 Task: Add Alaffia Babies And Kids Shampoo And Body Wash to the cart.
Action: Mouse moved to (227, 109)
Screenshot: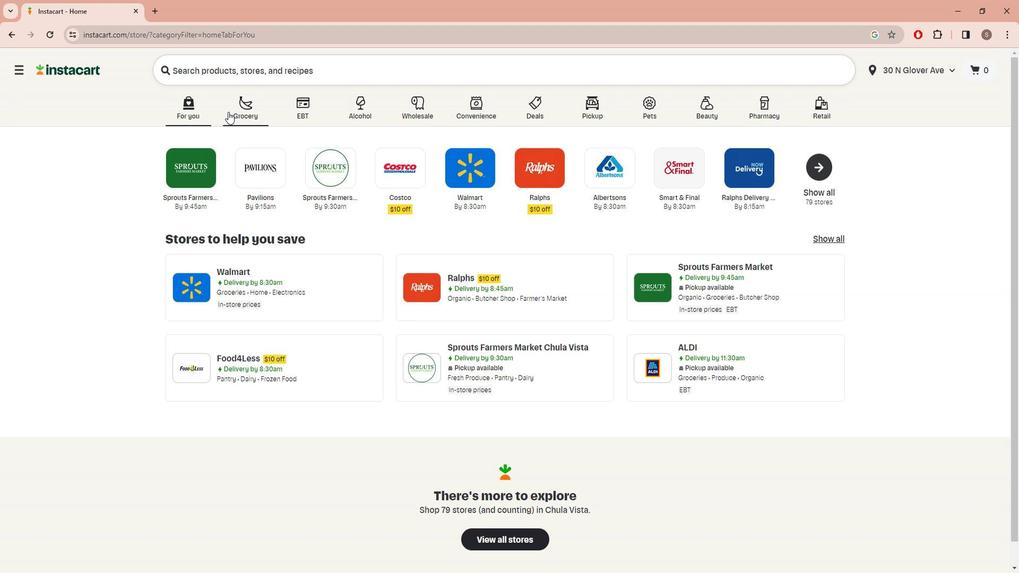 
Action: Mouse pressed left at (227, 109)
Screenshot: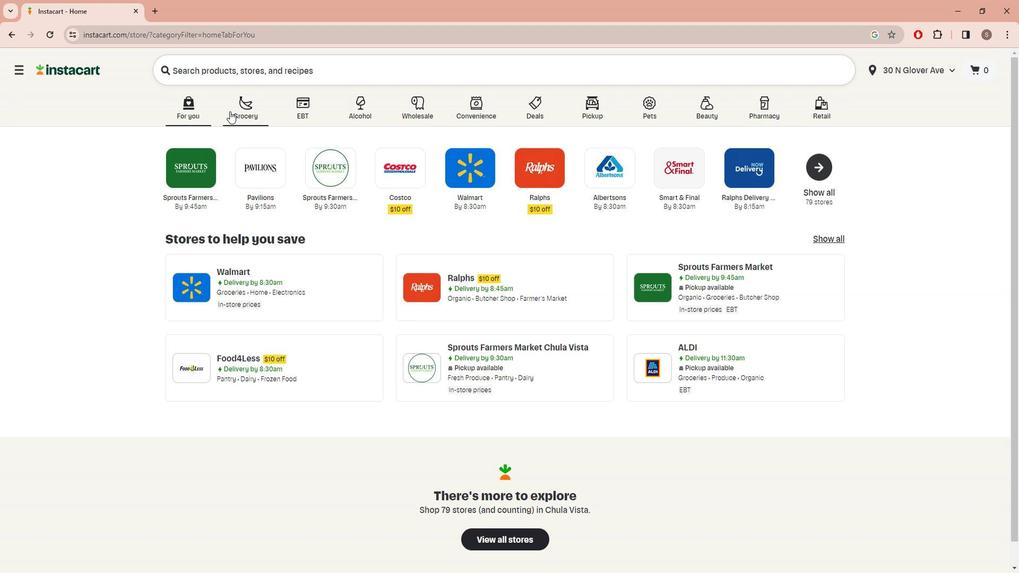 
Action: Mouse moved to (345, 324)
Screenshot: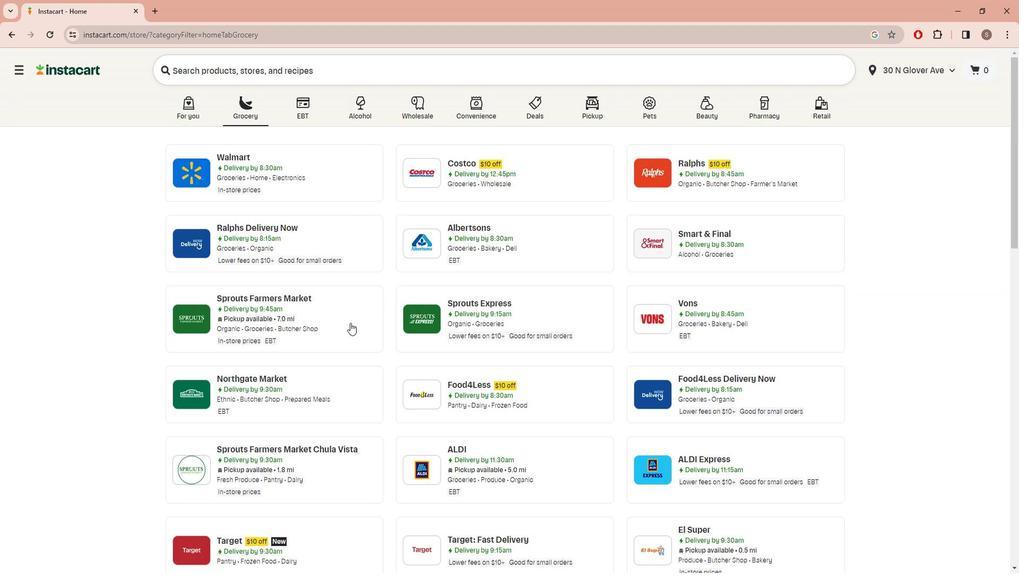 
Action: Mouse pressed left at (345, 324)
Screenshot: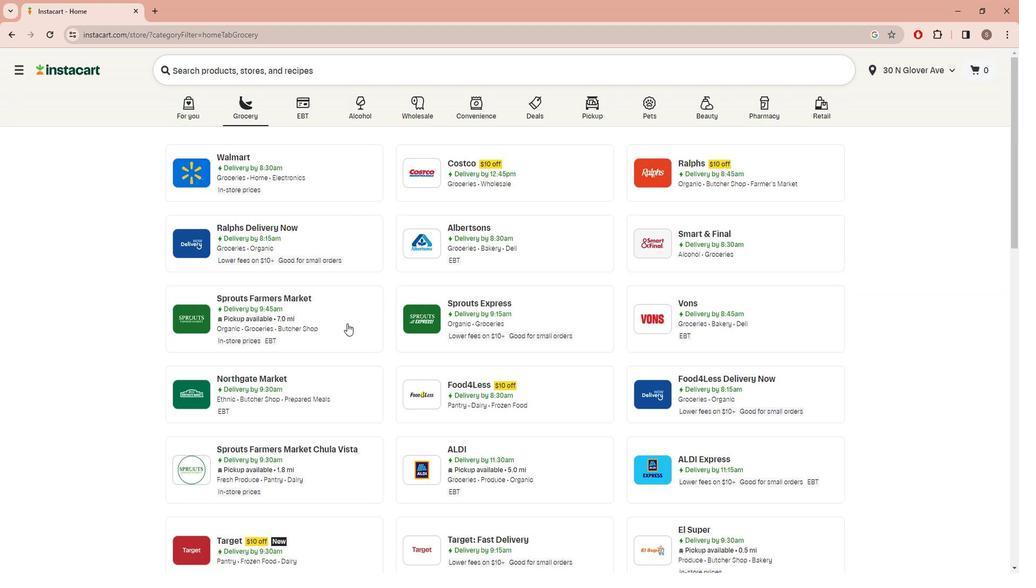 
Action: Mouse moved to (55, 326)
Screenshot: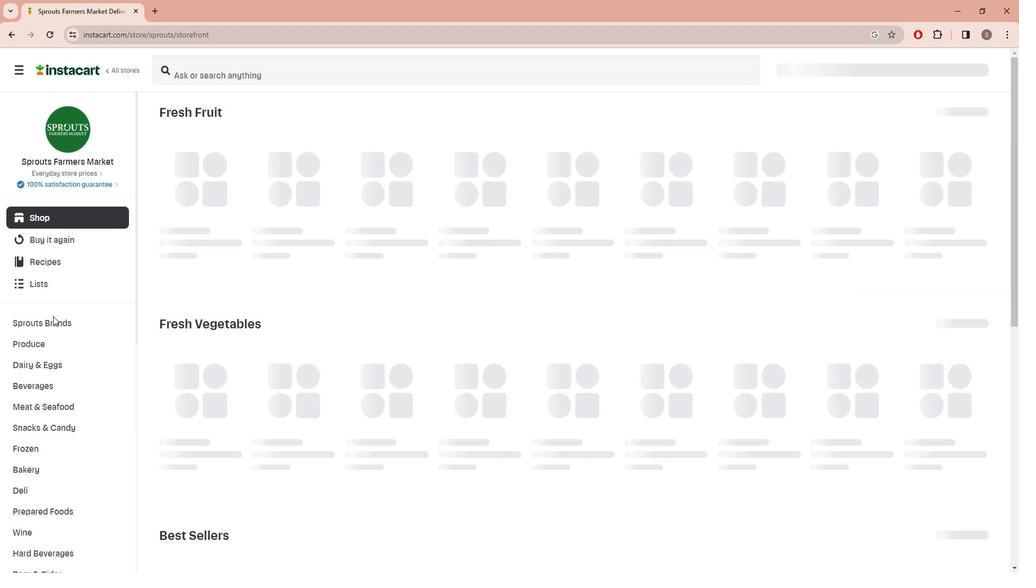 
Action: Mouse scrolled (55, 325) with delta (0, 0)
Screenshot: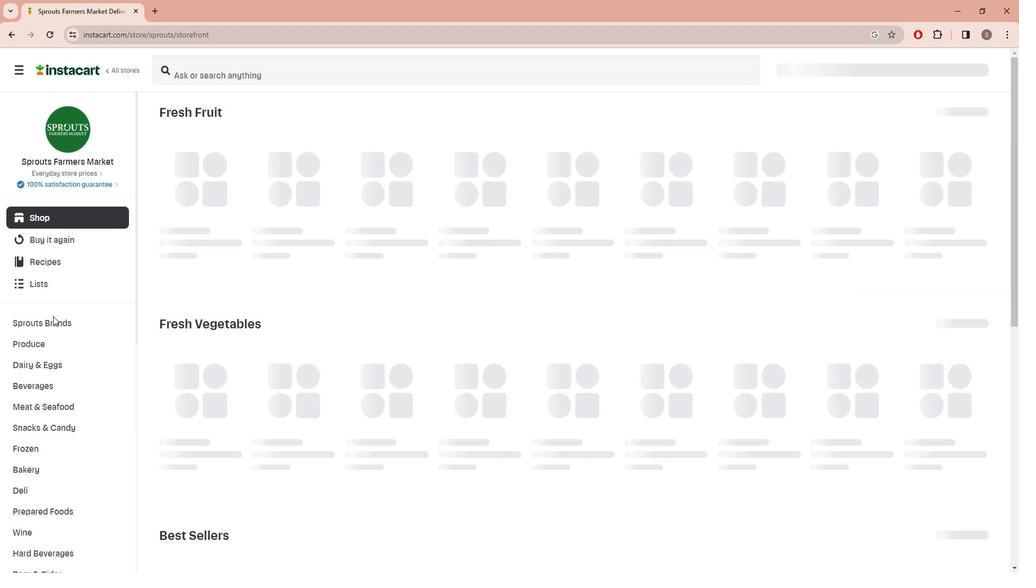 
Action: Mouse moved to (57, 333)
Screenshot: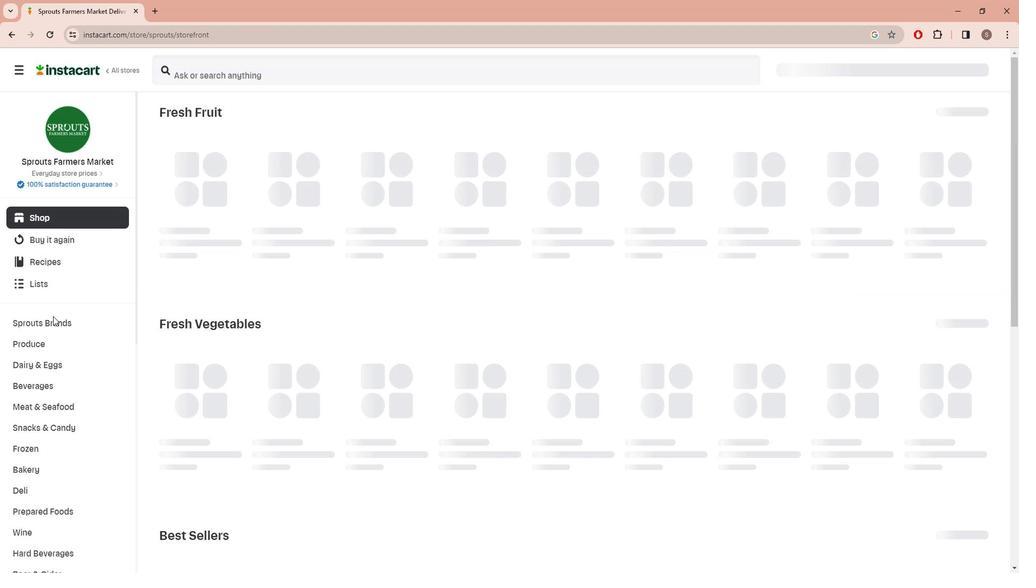 
Action: Mouse scrolled (57, 332) with delta (0, -1)
Screenshot: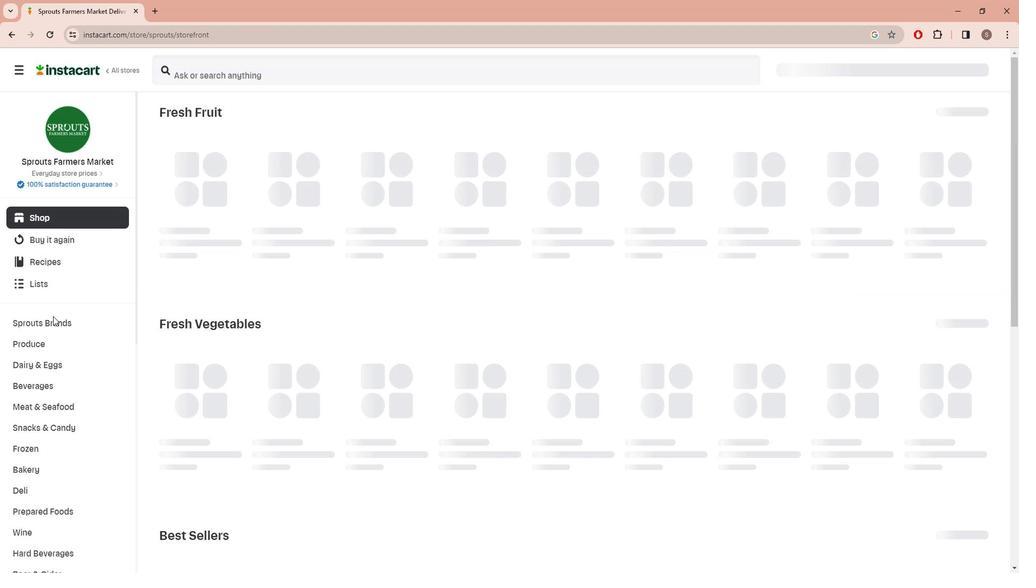 
Action: Mouse moved to (57, 335)
Screenshot: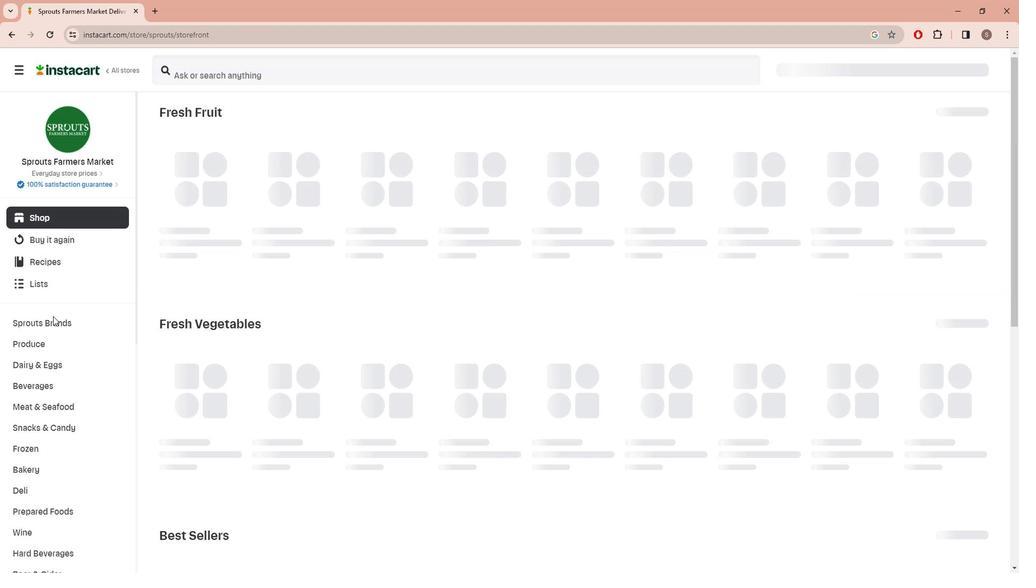 
Action: Mouse scrolled (57, 335) with delta (0, 0)
Screenshot: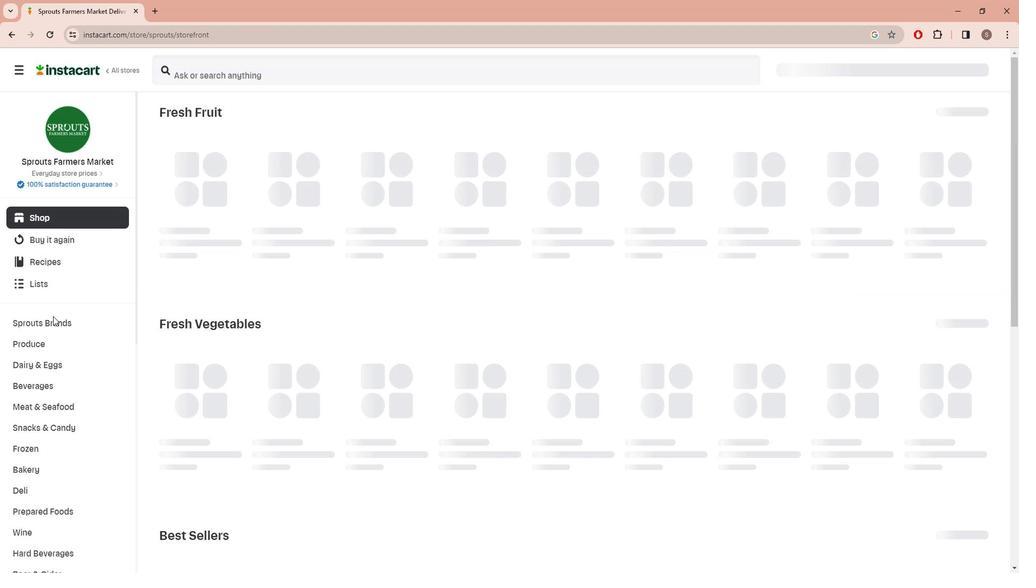 
Action: Mouse moved to (57, 338)
Screenshot: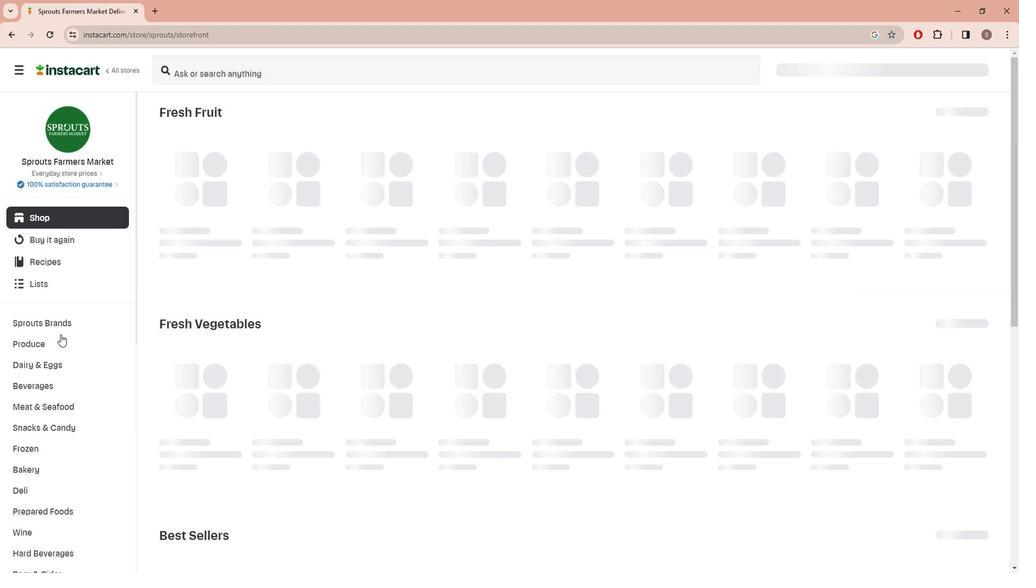 
Action: Mouse scrolled (57, 337) with delta (0, 0)
Screenshot: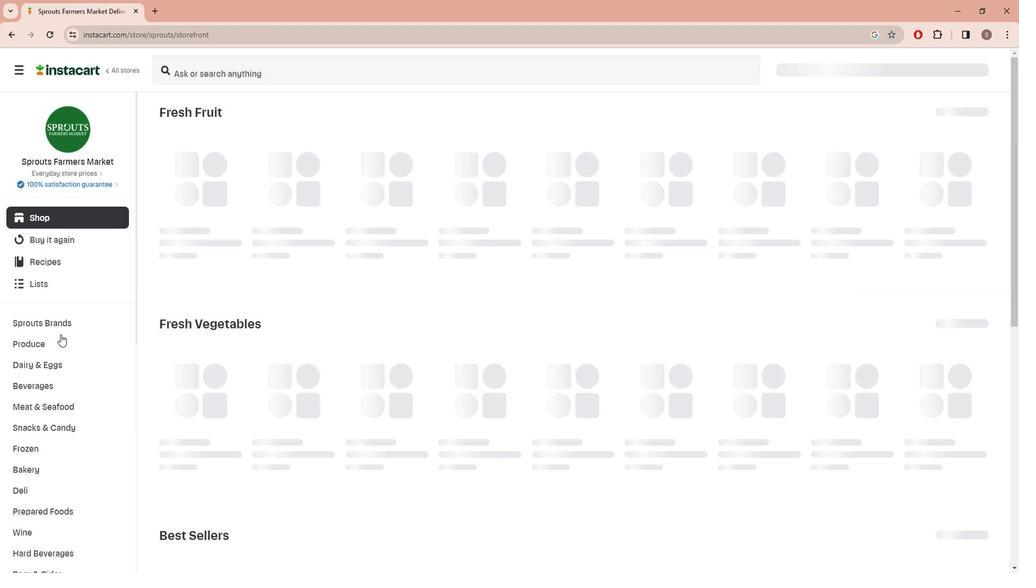 
Action: Mouse moved to (57, 340)
Screenshot: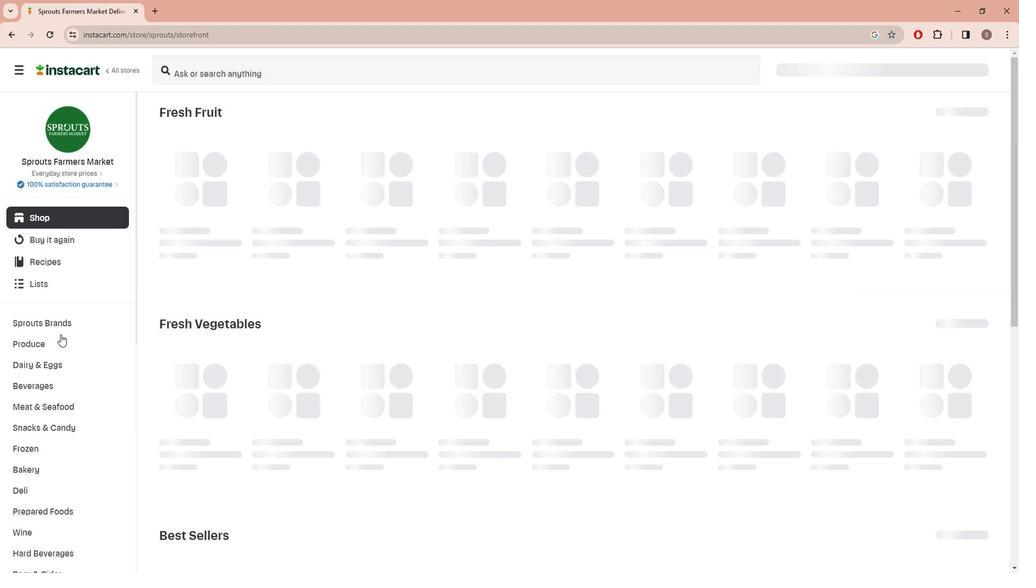
Action: Mouse scrolled (57, 339) with delta (0, 0)
Screenshot: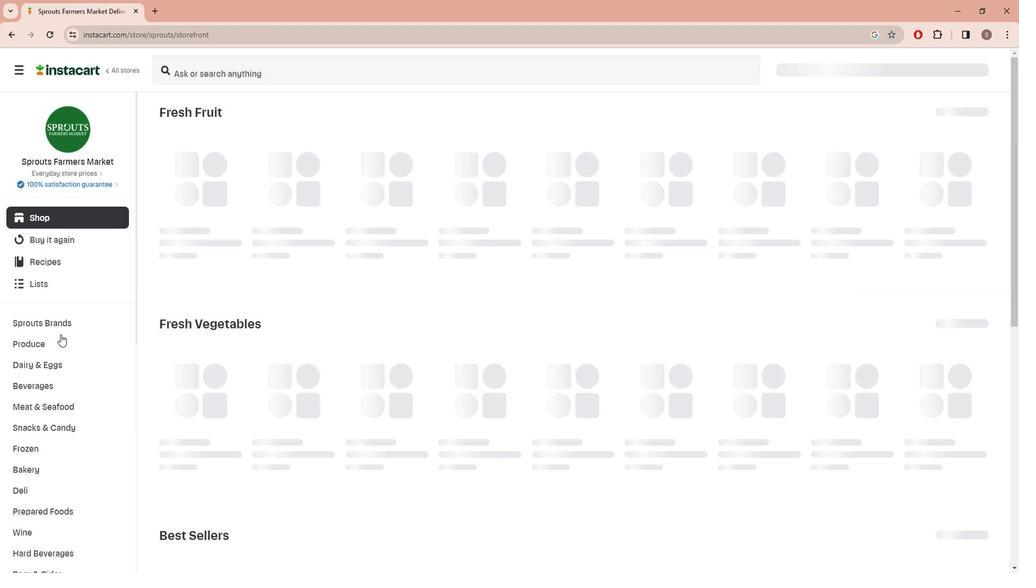 
Action: Mouse moved to (57, 341)
Screenshot: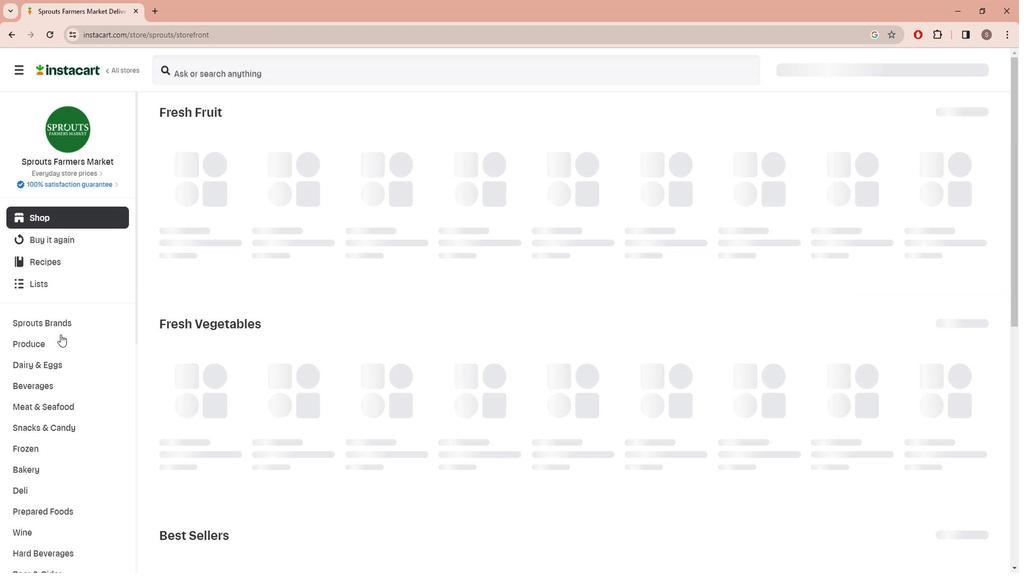 
Action: Mouse scrolled (57, 341) with delta (0, 0)
Screenshot: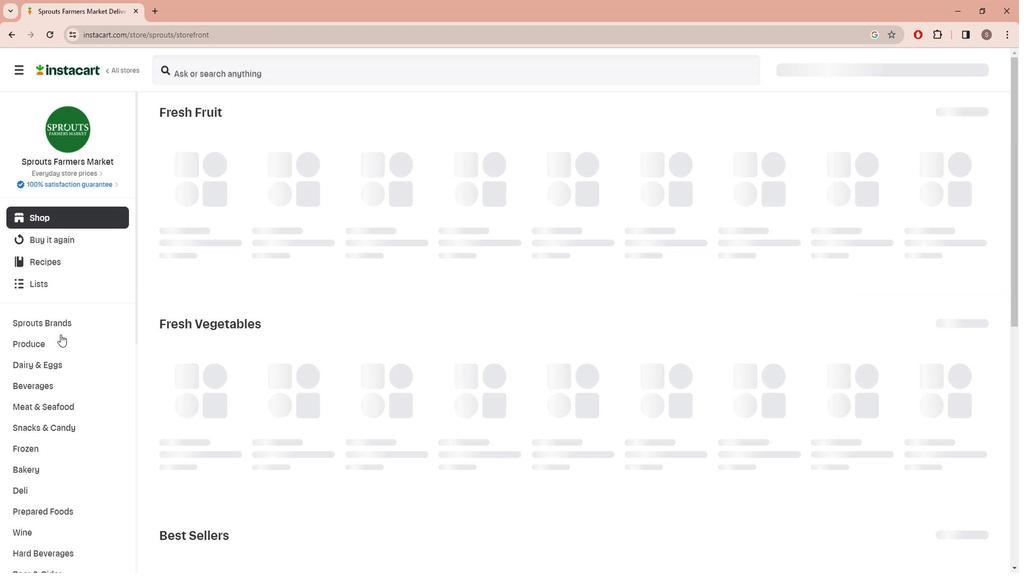 
Action: Mouse scrolled (57, 341) with delta (0, 0)
Screenshot: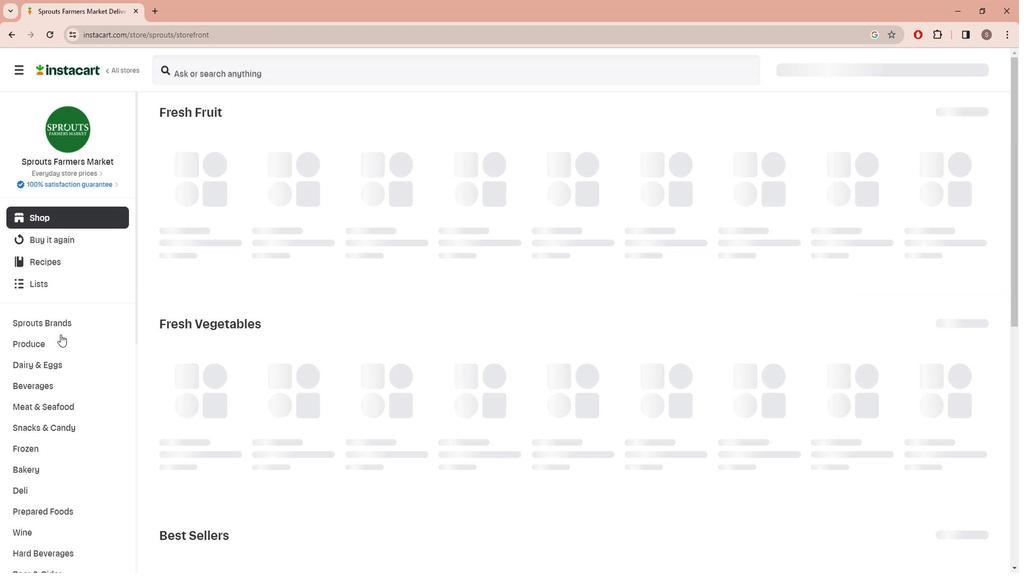 
Action: Mouse moved to (48, 376)
Screenshot: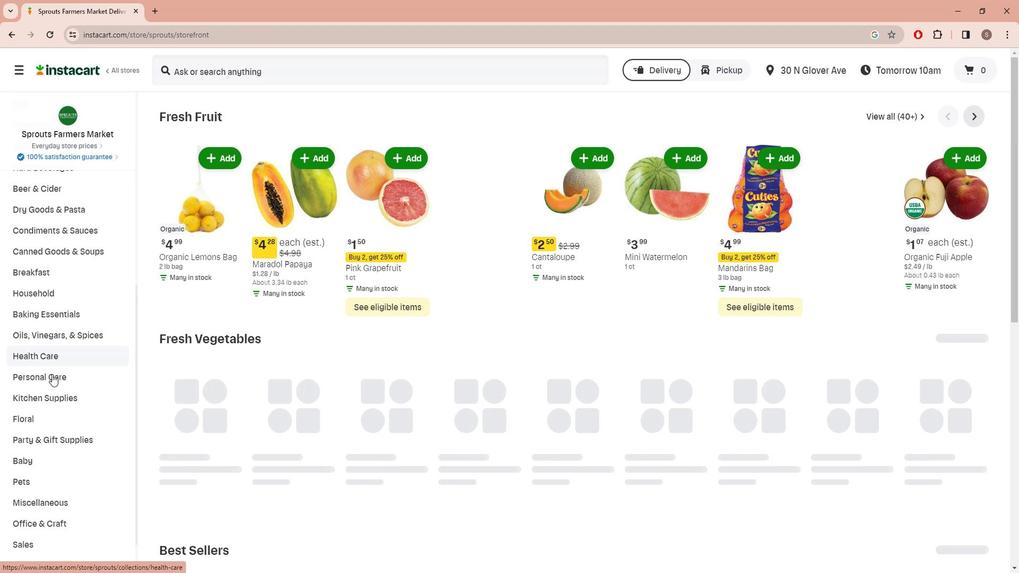 
Action: Mouse pressed left at (48, 376)
Screenshot: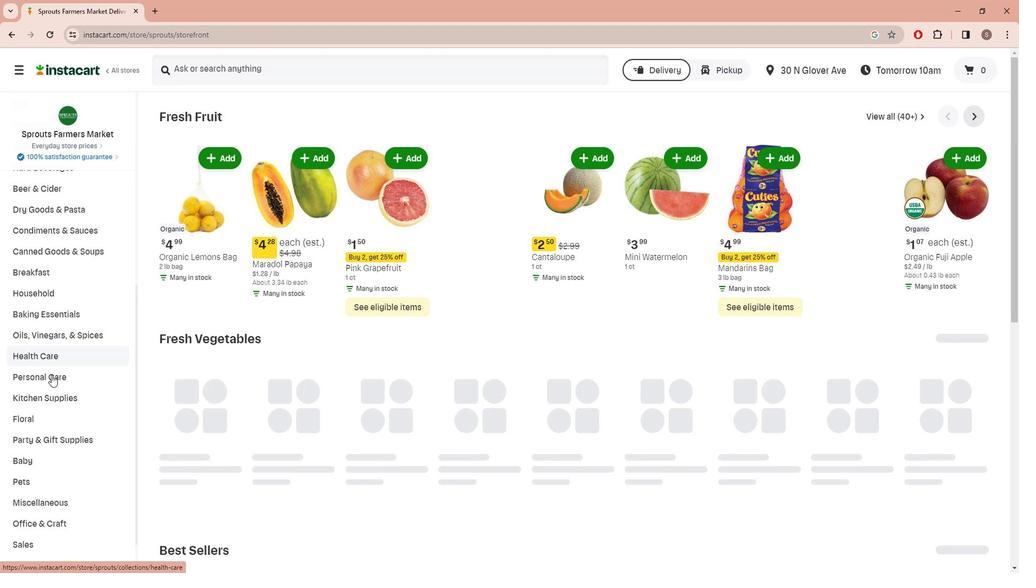 
Action: Mouse moved to (697, 137)
Screenshot: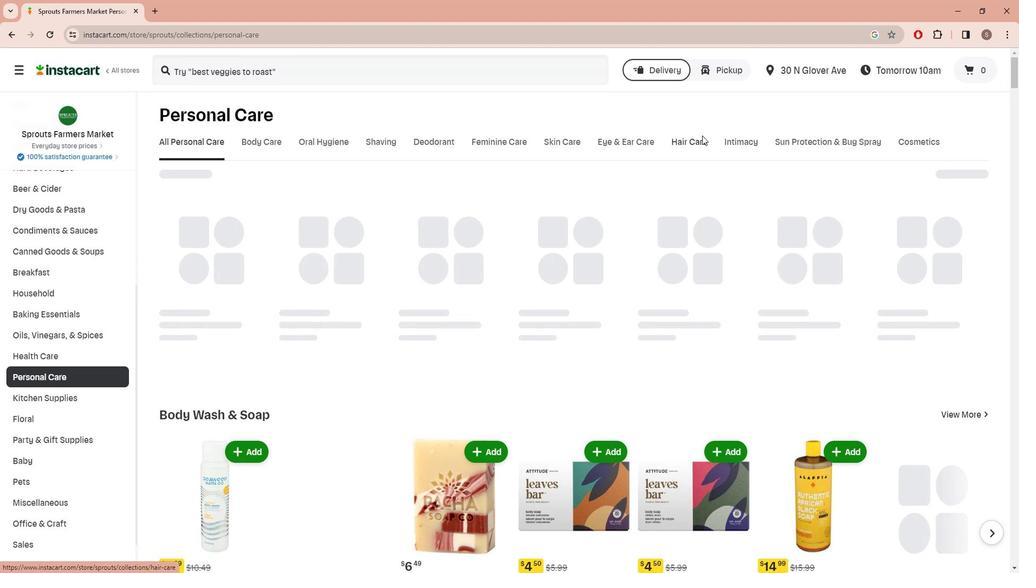 
Action: Mouse pressed left at (697, 137)
Screenshot: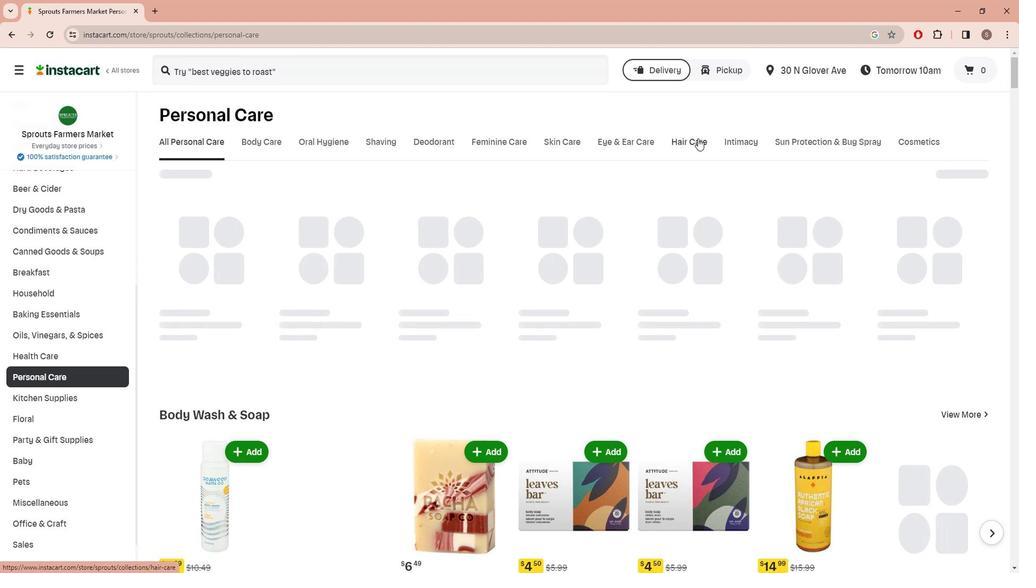 
Action: Mouse moved to (256, 194)
Screenshot: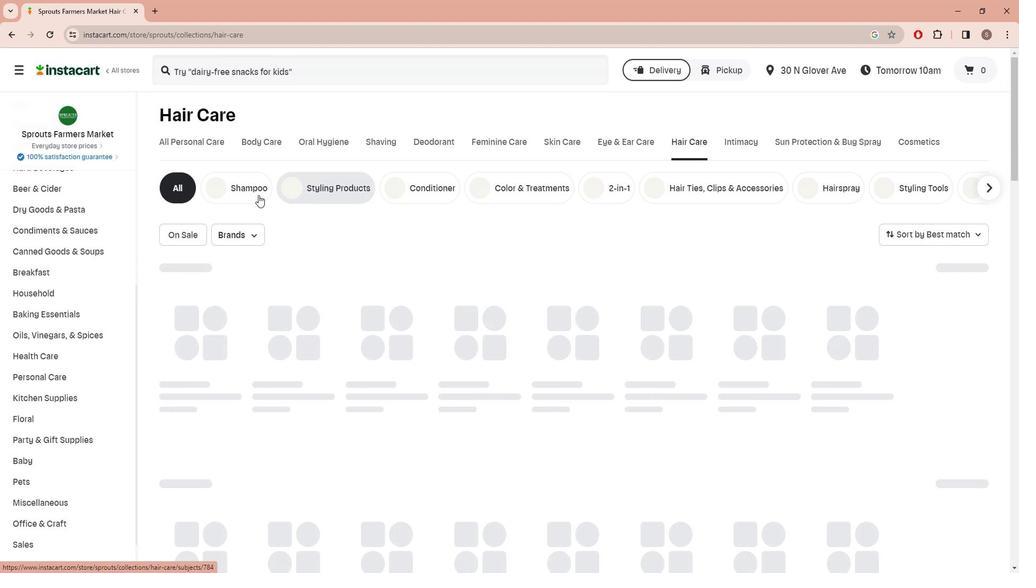 
Action: Mouse pressed left at (256, 194)
Screenshot: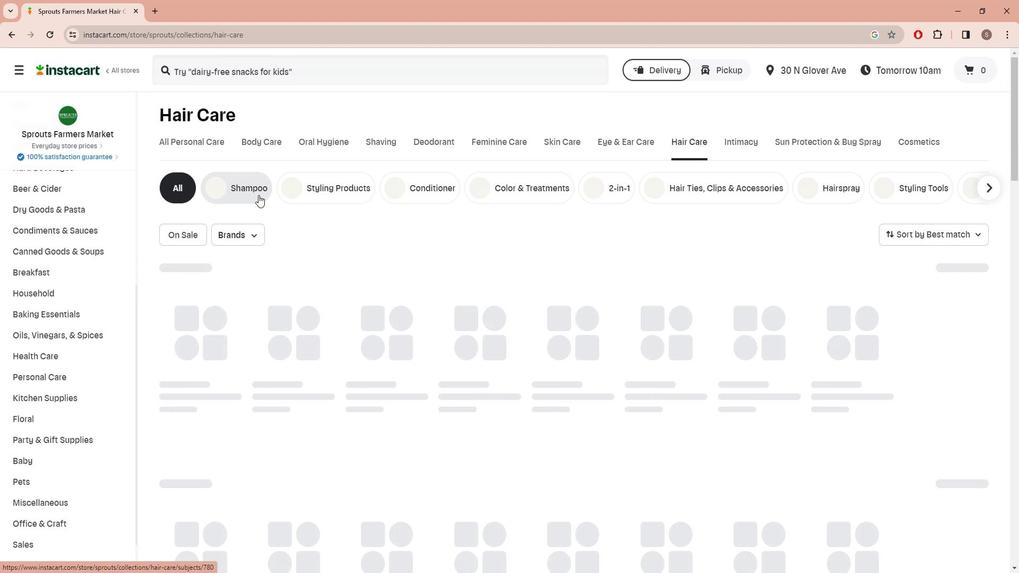 
Action: Mouse moved to (271, 61)
Screenshot: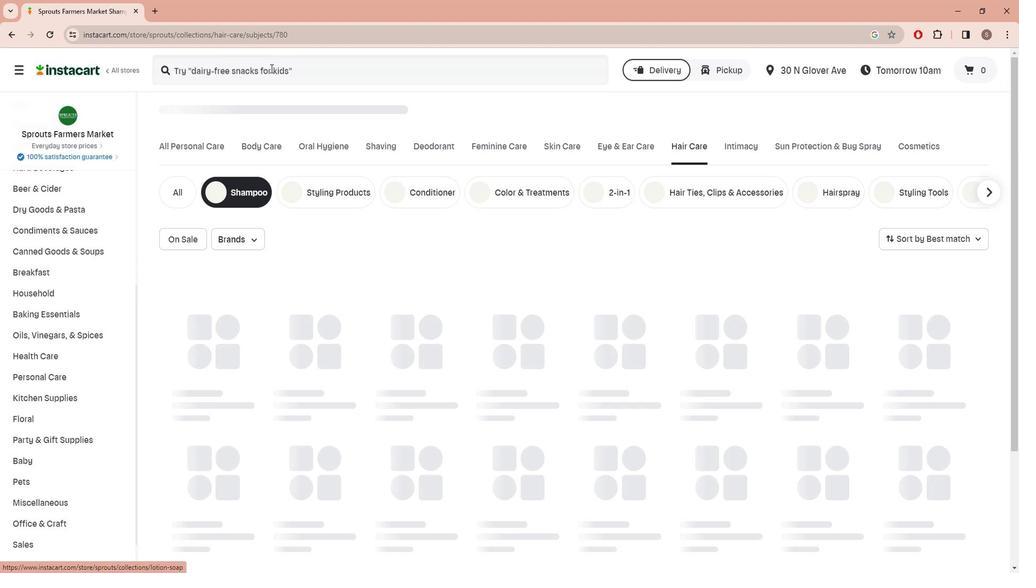 
Action: Mouse pressed left at (271, 61)
Screenshot: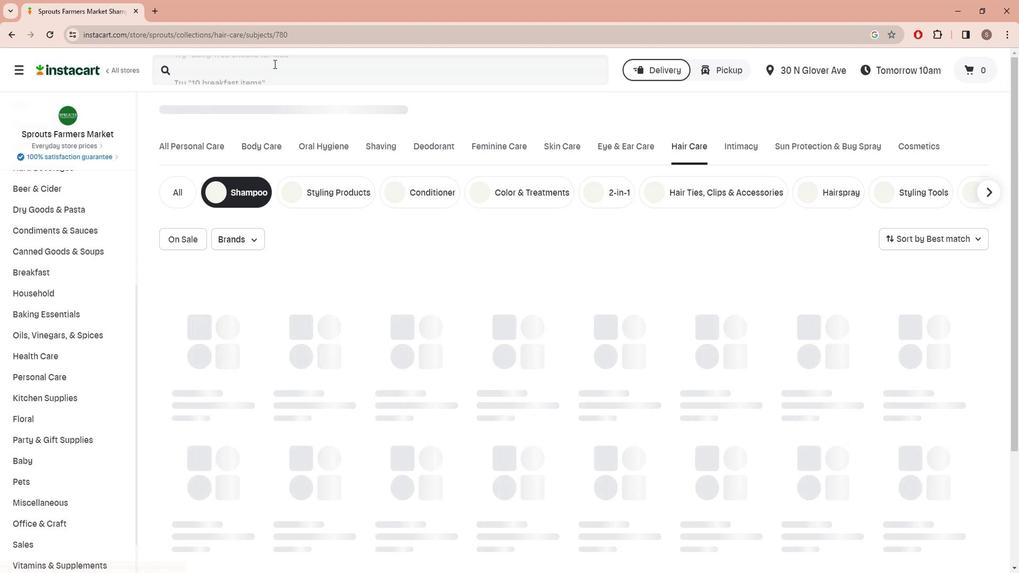 
Action: Key pressed <Key.shift>Alaffia<Key.space><Key.shift>Babies<Key.space><Key.shift>And<Key.space><Key.shift><Key.shift><Key.shift><Key.shift><Key.shift><Key.shift>Kids<Key.space><Key.shift>Shampoo<Key.space><Key.shift>And<Key.space><Key.shift><Key.shift><Key.shift><Key.shift><Key.shift><Key.shift><Key.shift><Key.shift><Key.shift><Key.shift><Key.shift><Key.shift>Body<Key.space><Key.shift>Wash<Key.enter>
Screenshot: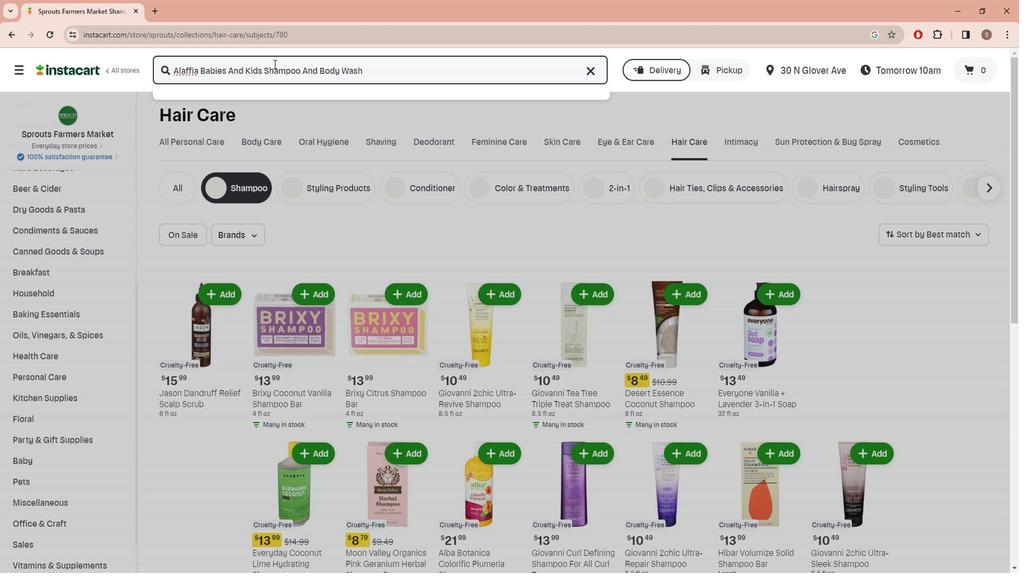 
Action: Mouse moved to (623, 182)
Screenshot: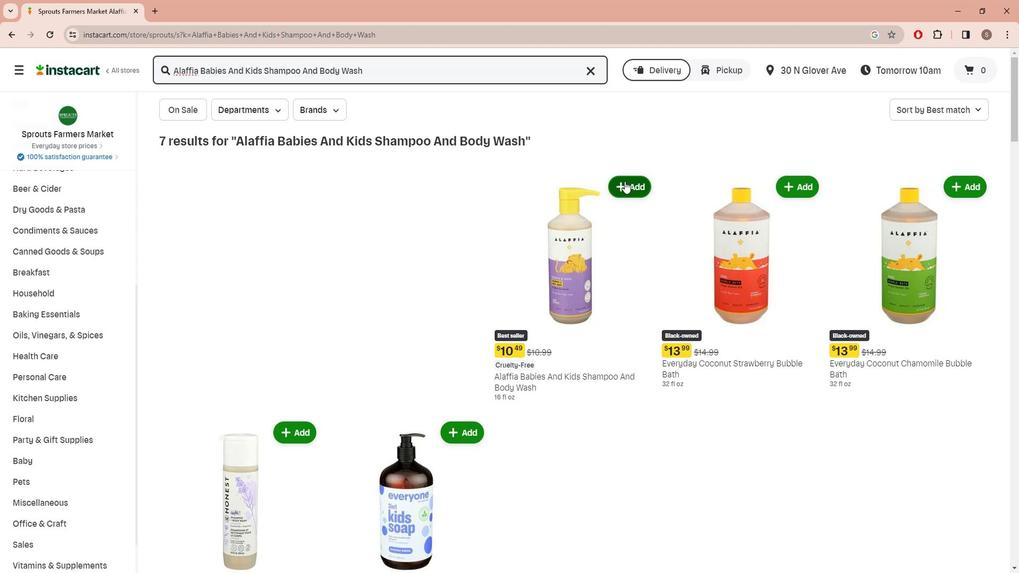 
Action: Mouse pressed left at (623, 182)
Screenshot: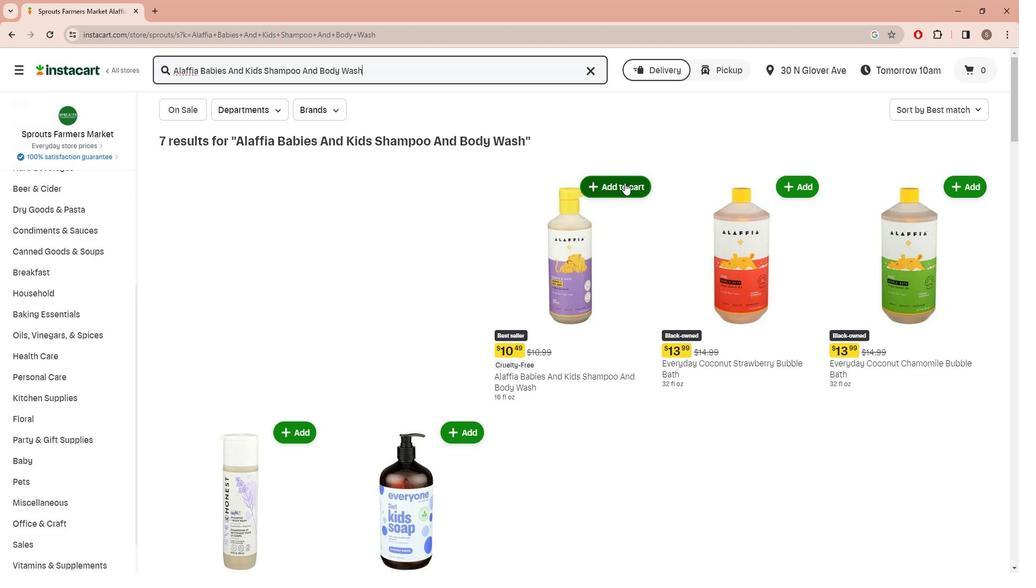 
Action: Mouse moved to (633, 229)
Screenshot: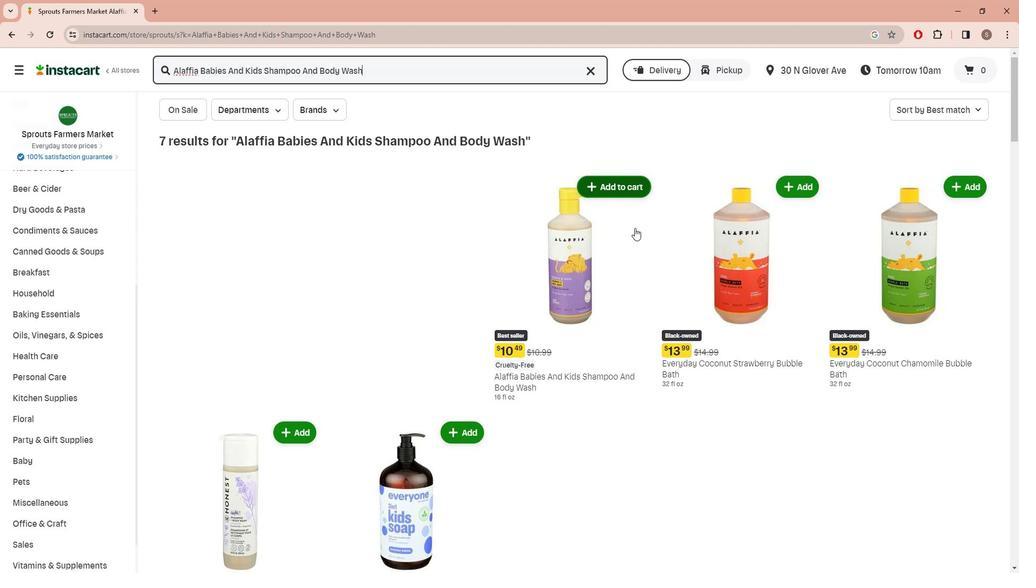 
